 Task: Create in the project TransferLine and in the Backlog issue 'User interface not responsive on mobile devices' a child issue 'Chatbot conversation error handling optimization and testing', and assign it to team member softage.1@softage.net.
Action: Mouse moved to (240, 73)
Screenshot: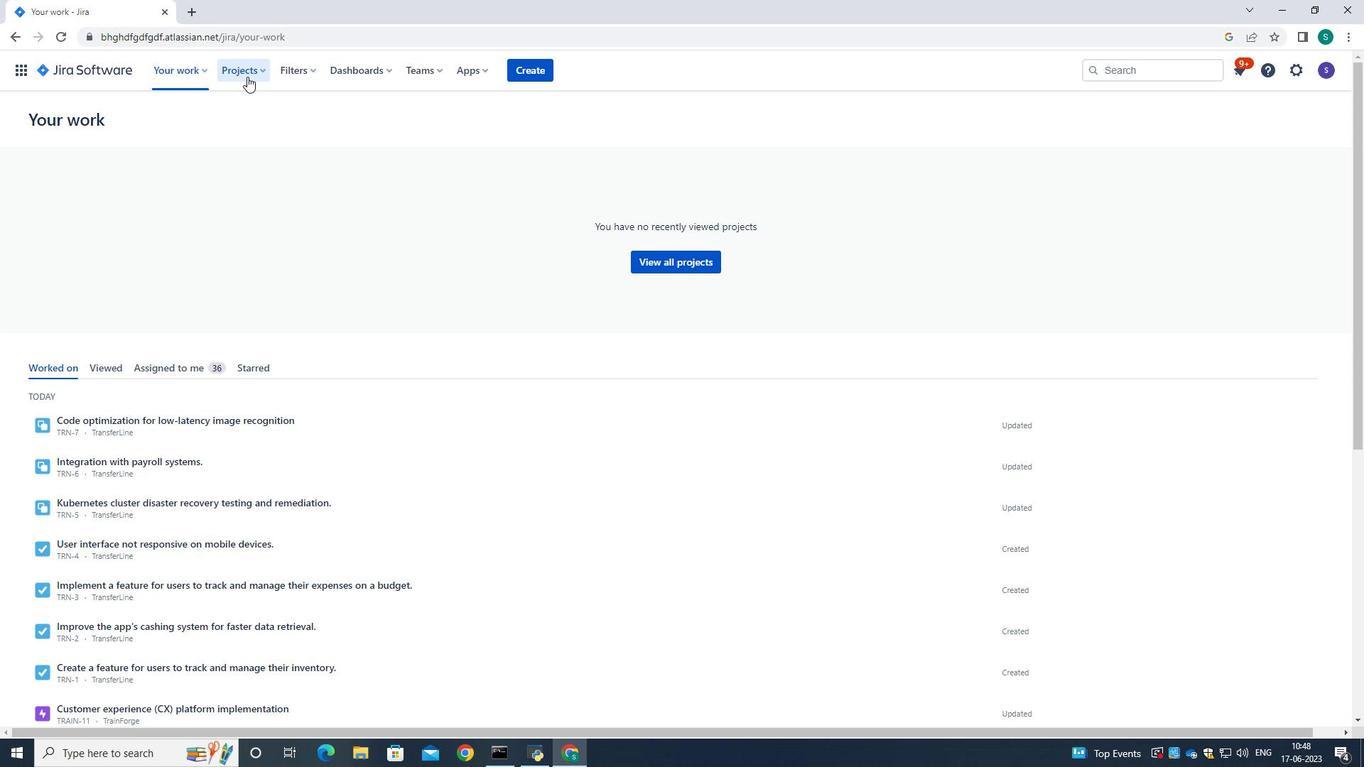 
Action: Mouse pressed left at (240, 73)
Screenshot: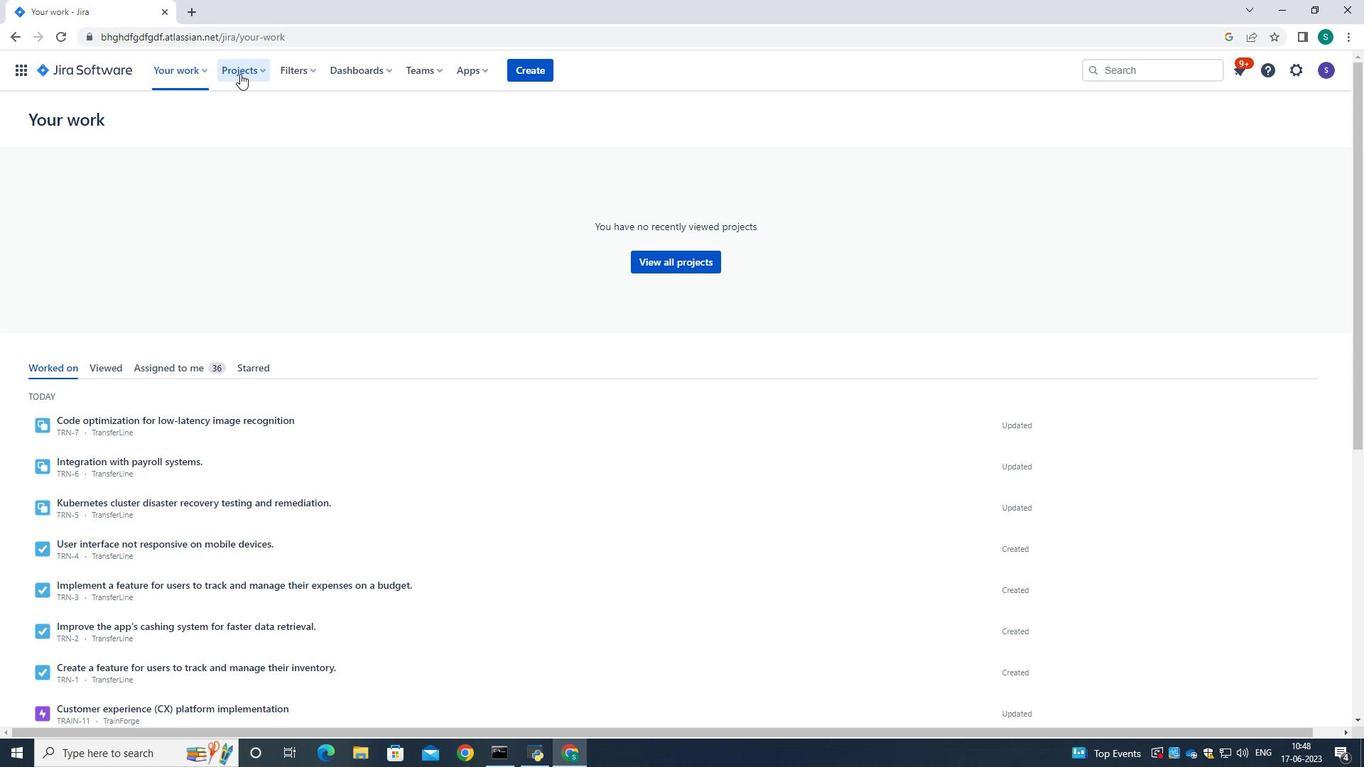 
Action: Mouse moved to (256, 140)
Screenshot: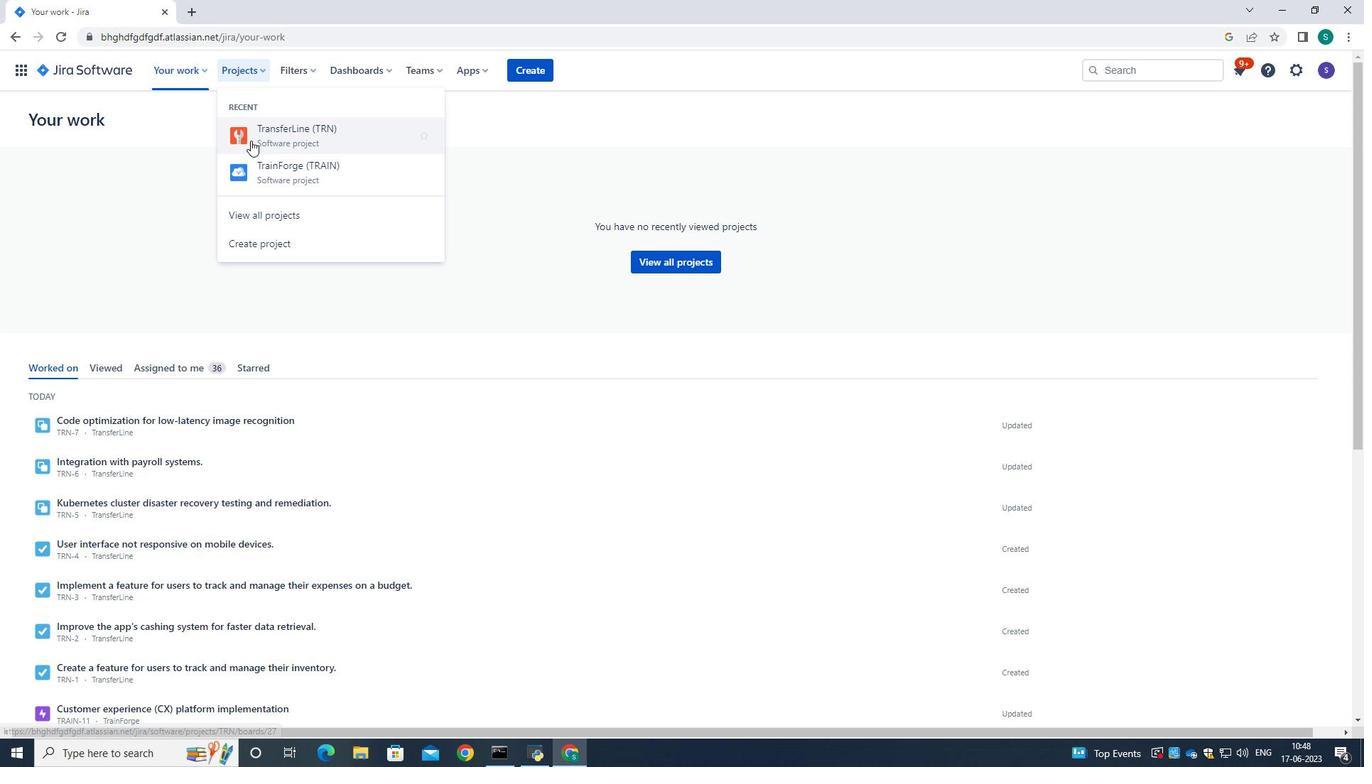 
Action: Mouse pressed left at (256, 140)
Screenshot: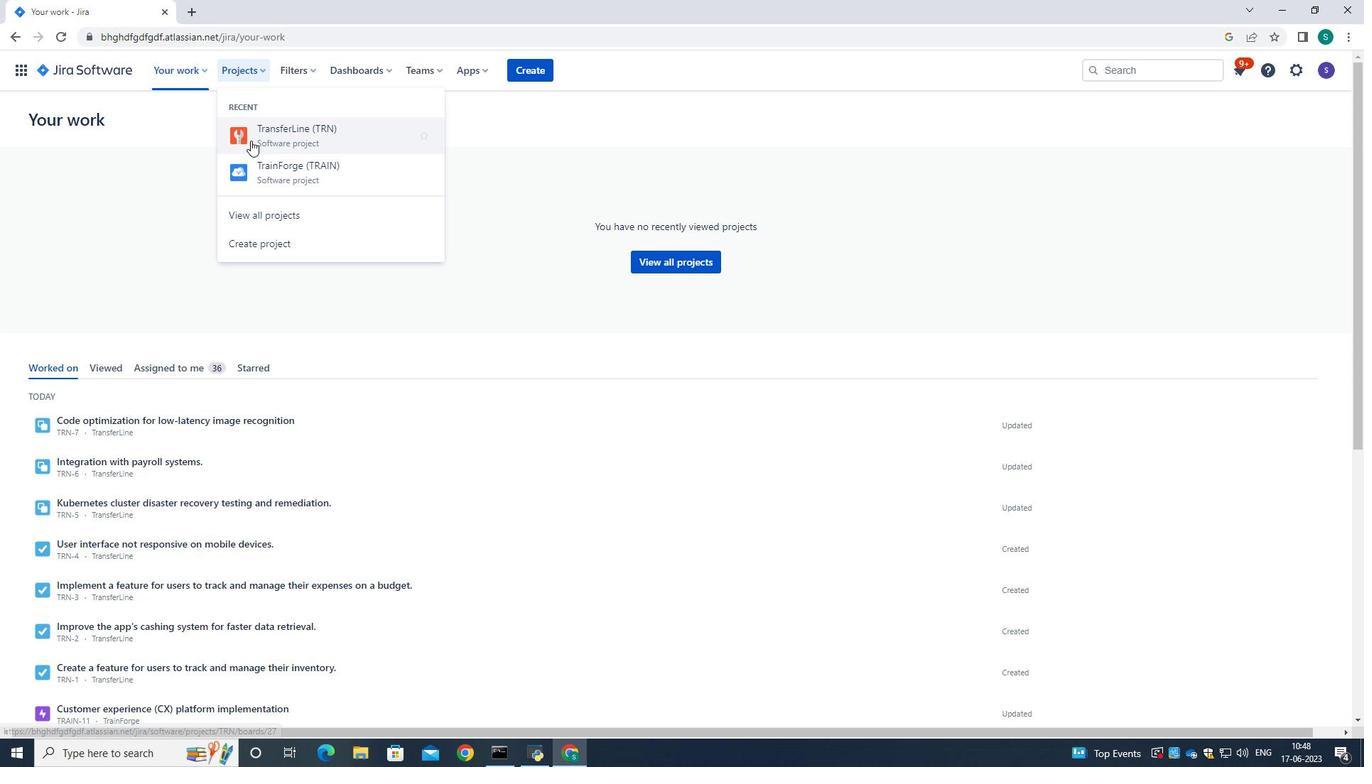 
Action: Mouse moved to (77, 219)
Screenshot: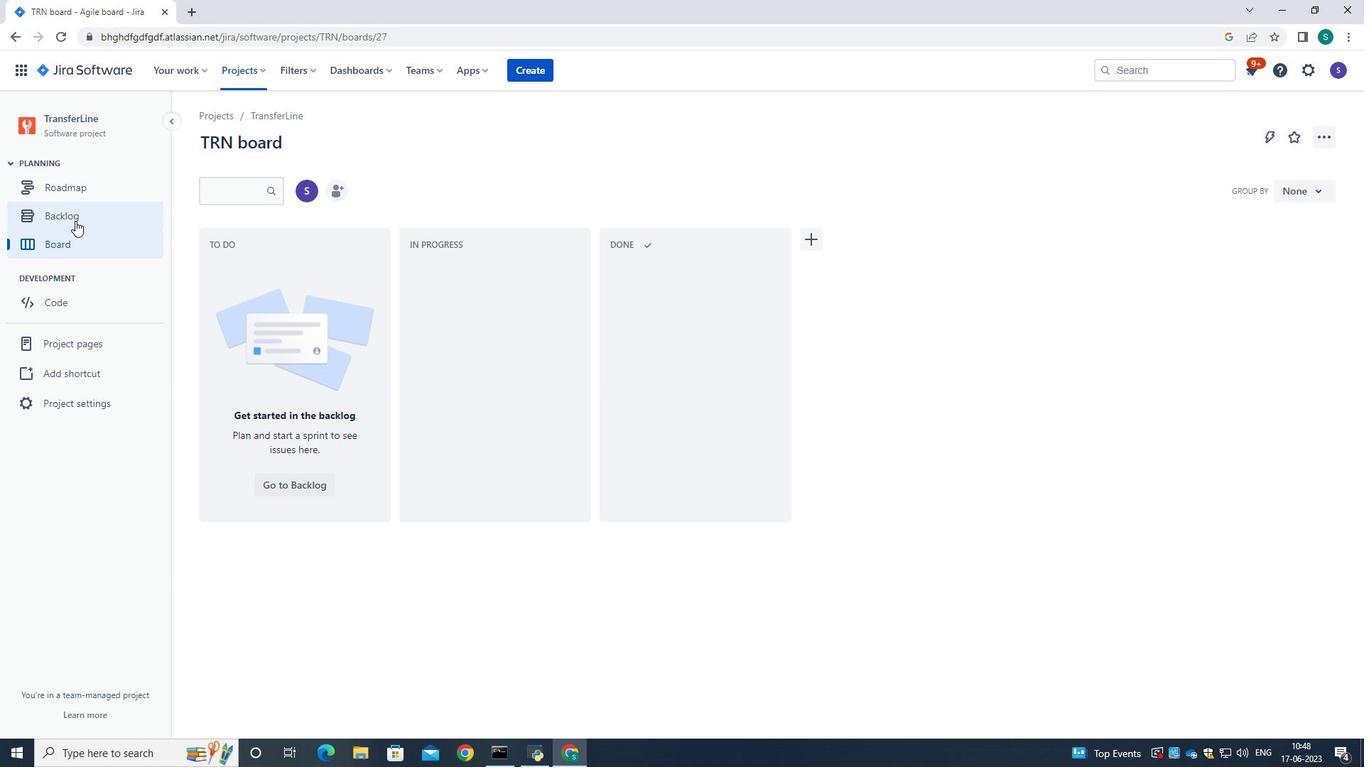 
Action: Mouse pressed left at (77, 219)
Screenshot: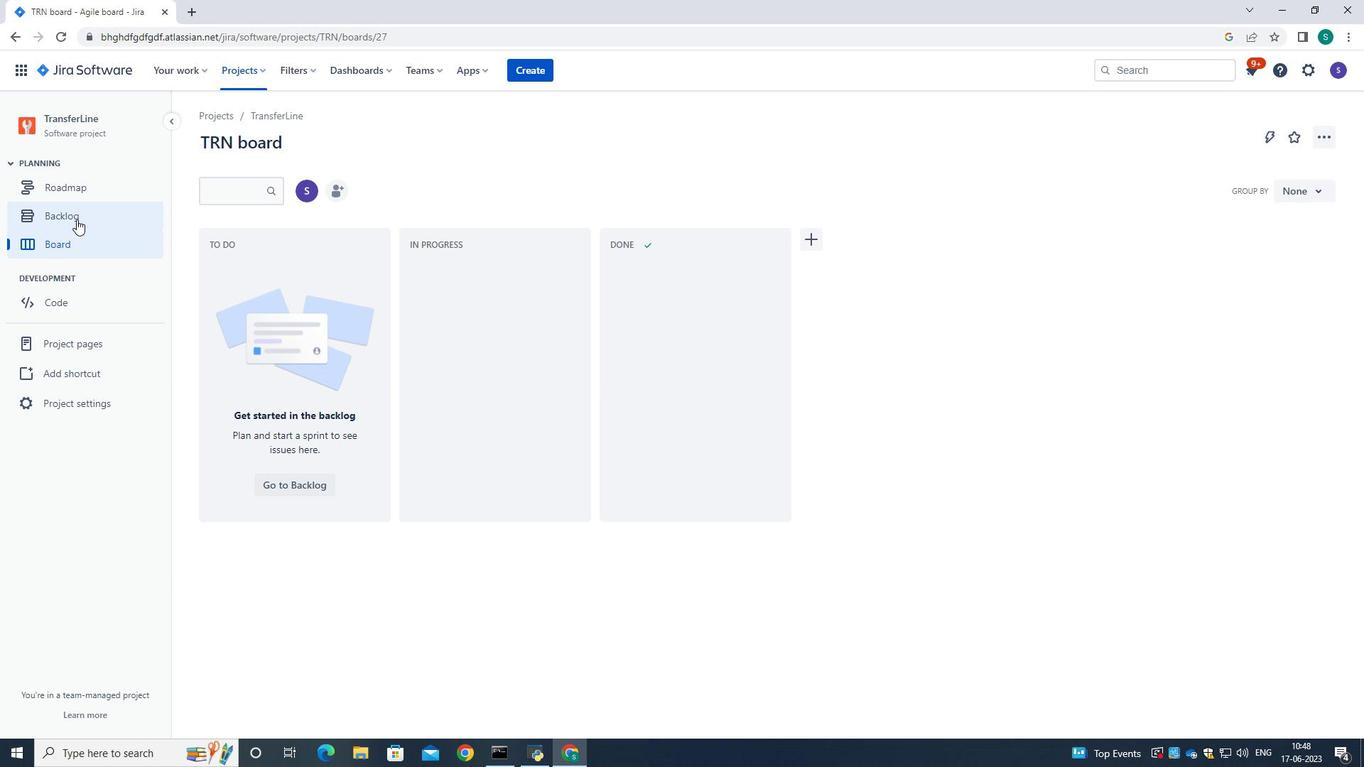 
Action: Mouse moved to (542, 340)
Screenshot: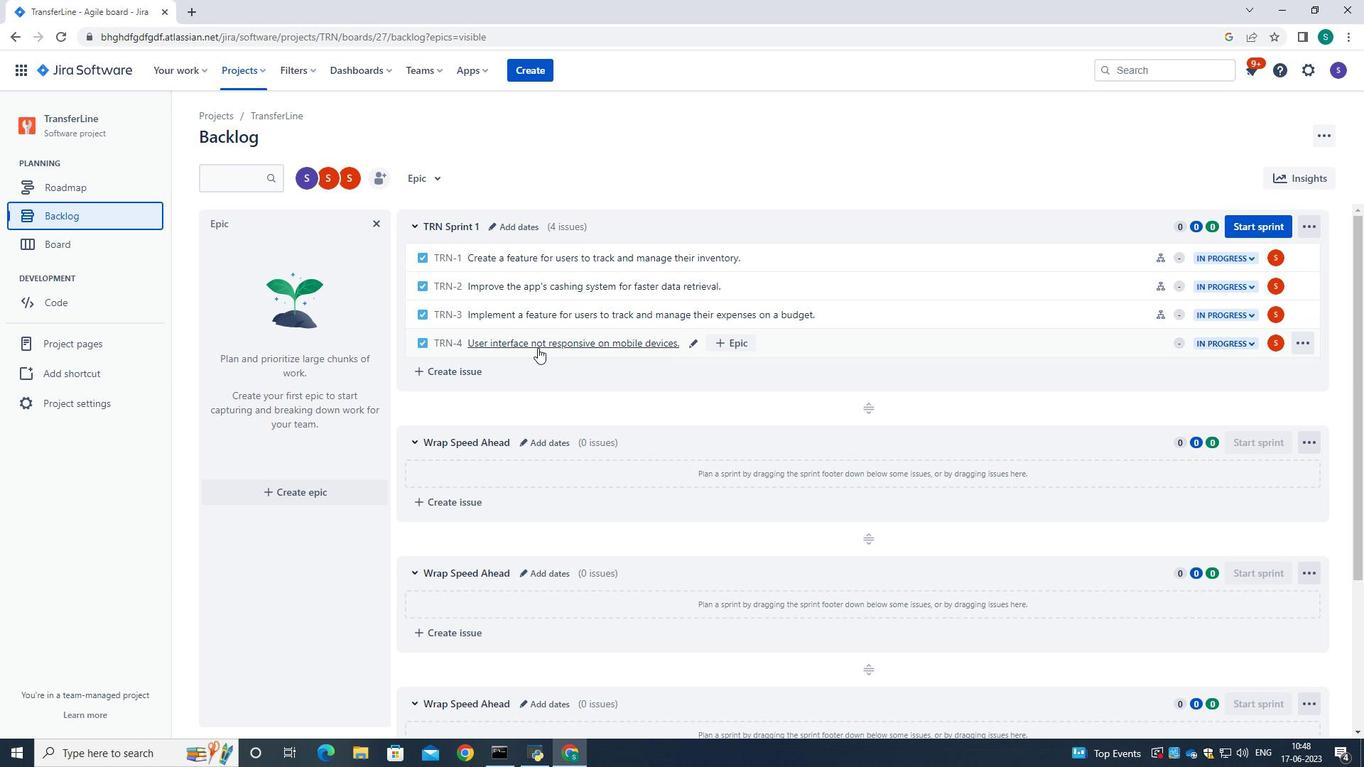 
Action: Mouse pressed left at (542, 340)
Screenshot: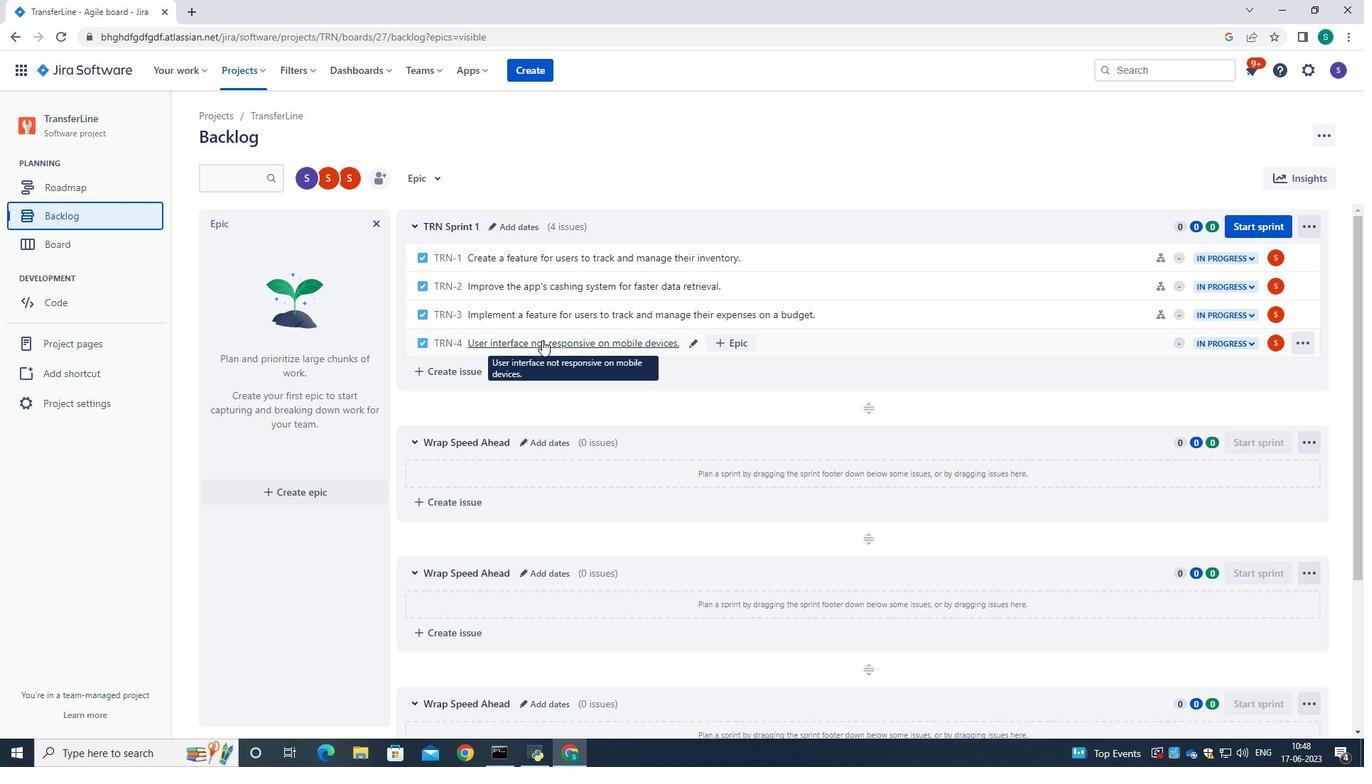 
Action: Mouse moved to (1105, 299)
Screenshot: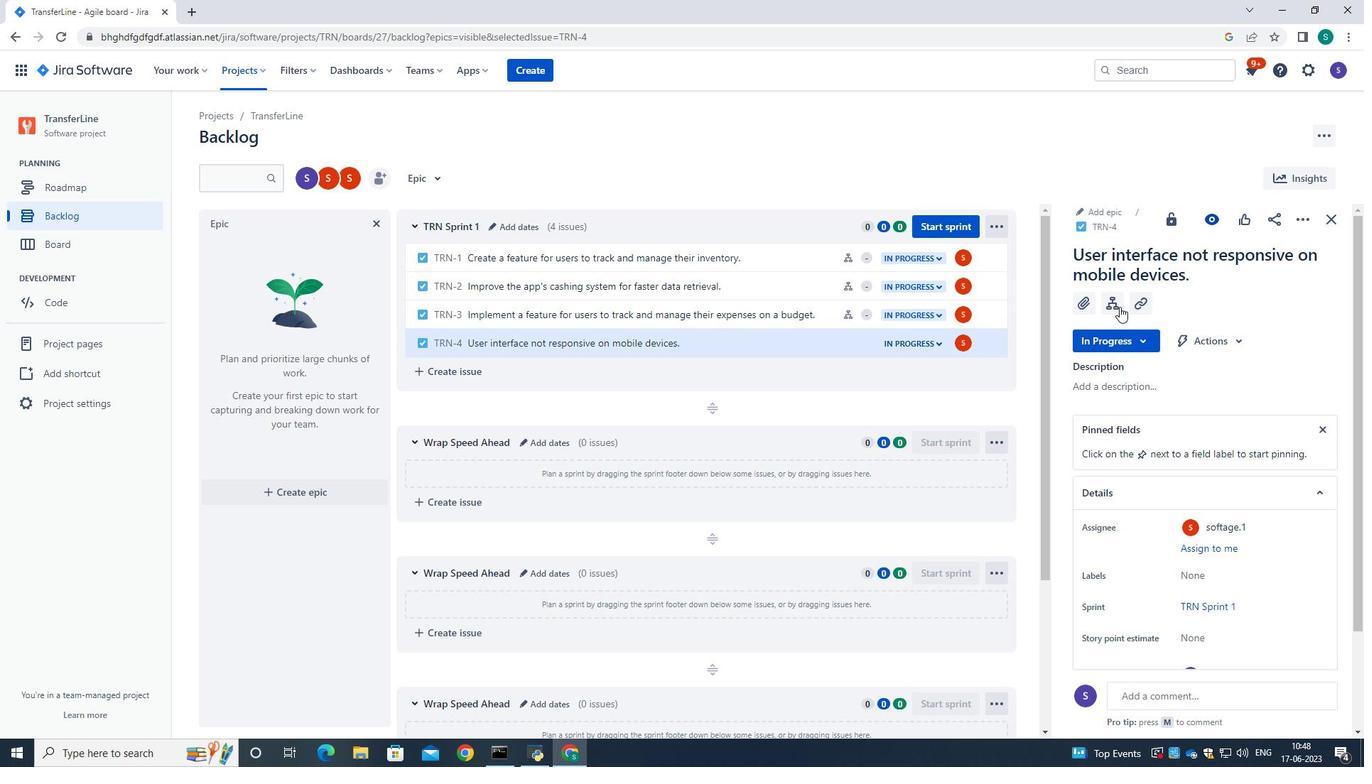 
Action: Mouse pressed left at (1105, 299)
Screenshot: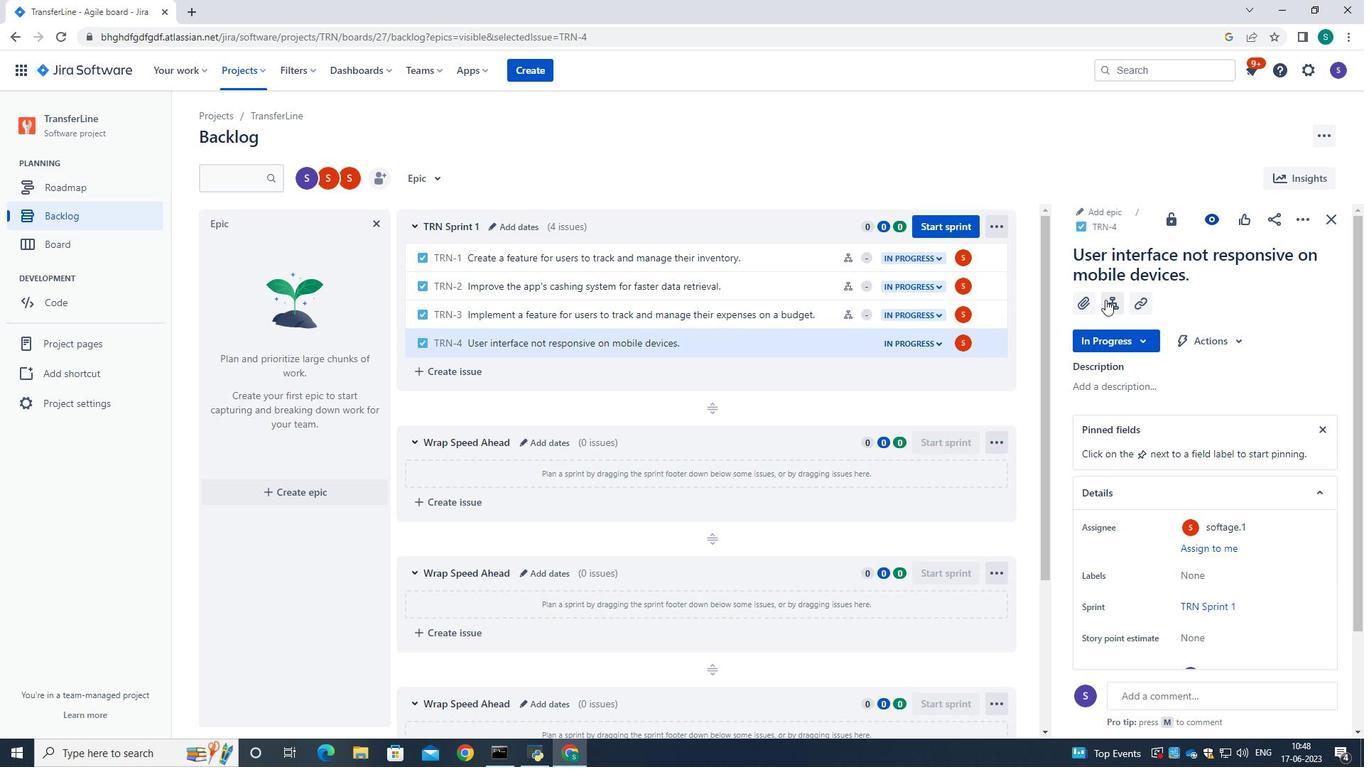 
Action: Mouse moved to (1117, 443)
Screenshot: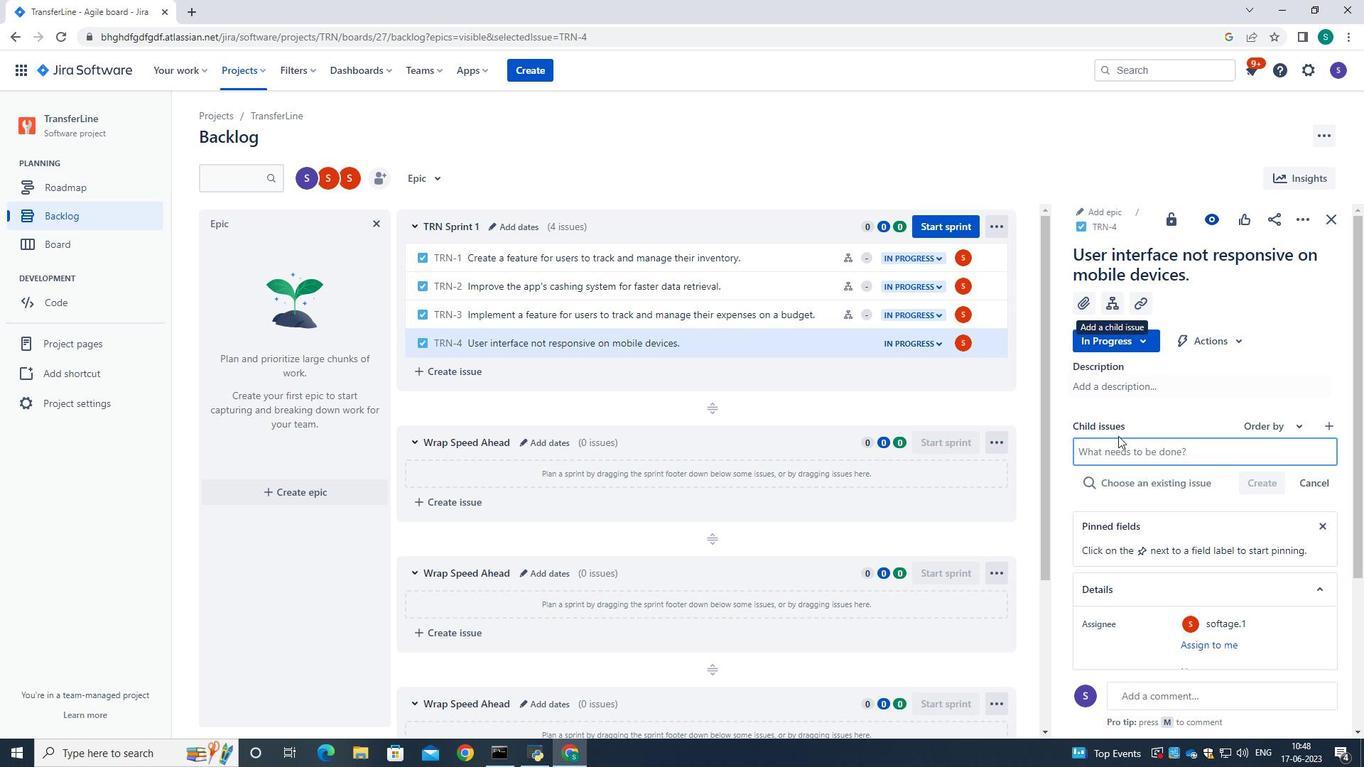
Action: Mouse pressed left at (1117, 443)
Screenshot: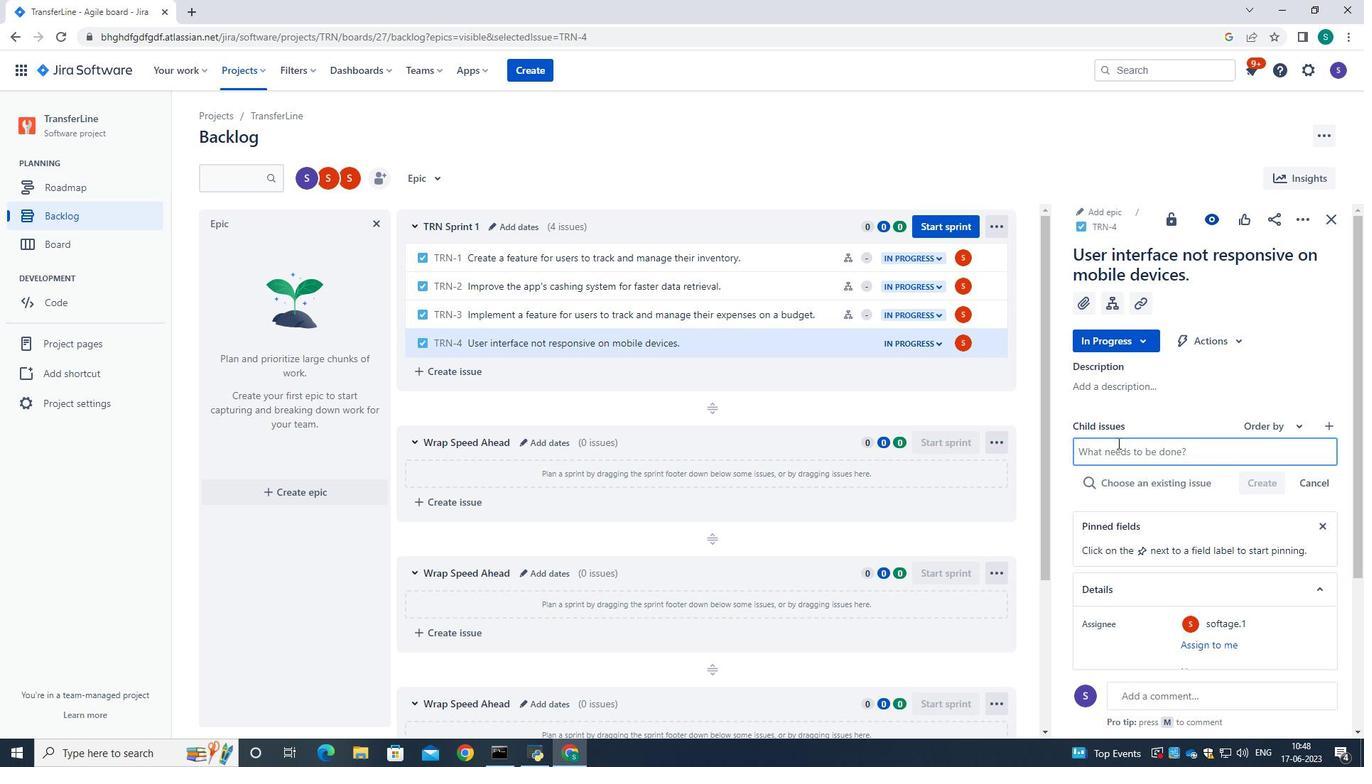 
Action: Key pressed <Key.caps_lock>C<Key.caps_lock>hatbotcon<Key.backspace><Key.backspace><Key.backspace><Key.space>conversation<Key.space>erroe<Key.backspace>r<Key.space>hans<Key.backspace>dling<Key.space>optimization<Key.space>and<Key.space>testing.
Screenshot: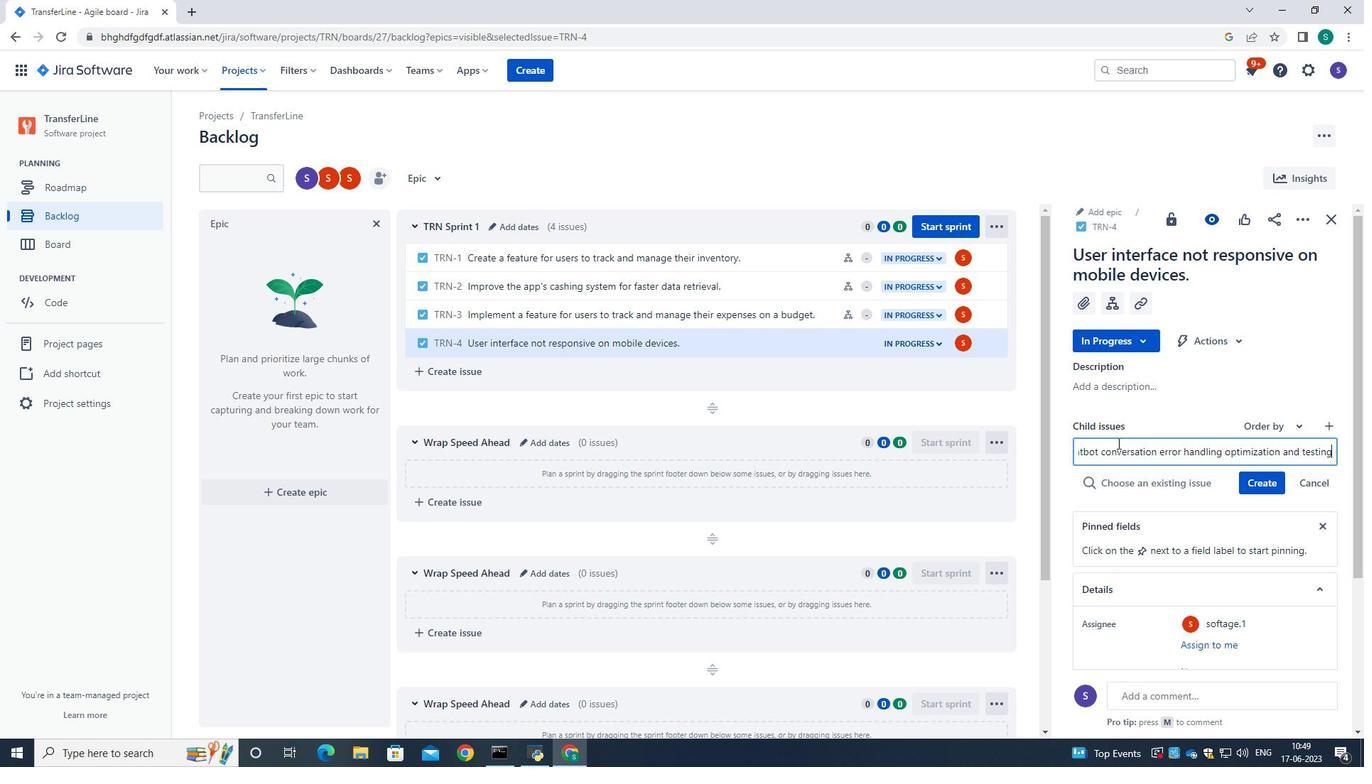
Action: Mouse moved to (1264, 483)
Screenshot: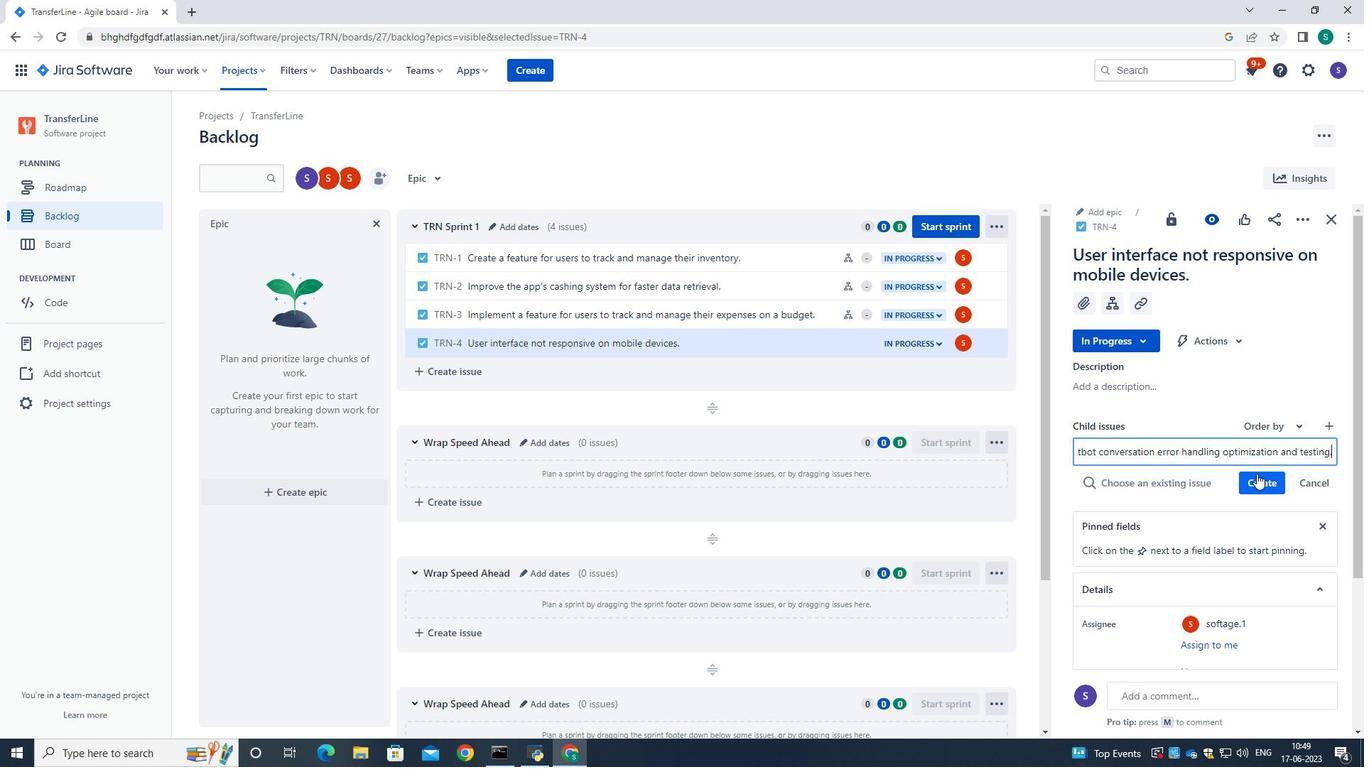 
Action: Mouse pressed left at (1264, 483)
Screenshot: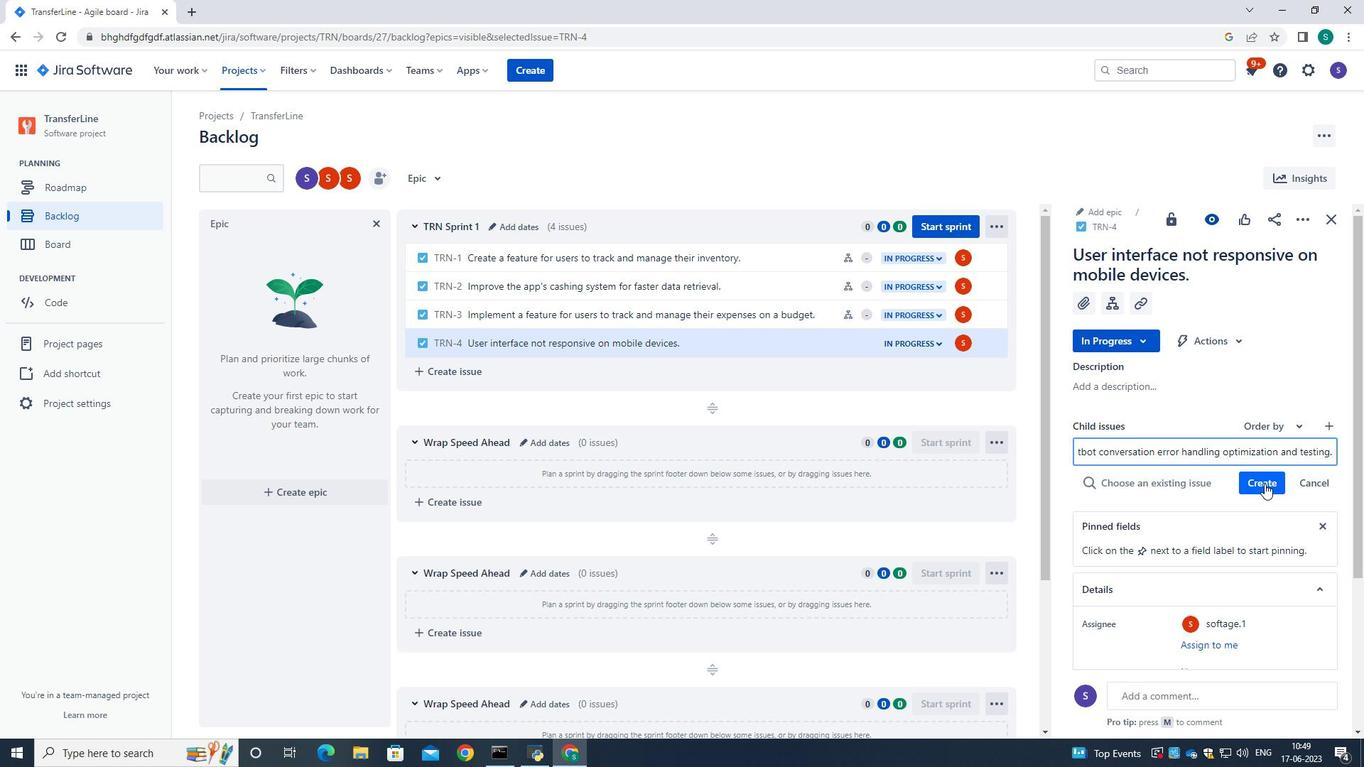 
Action: Mouse moved to (1271, 456)
Screenshot: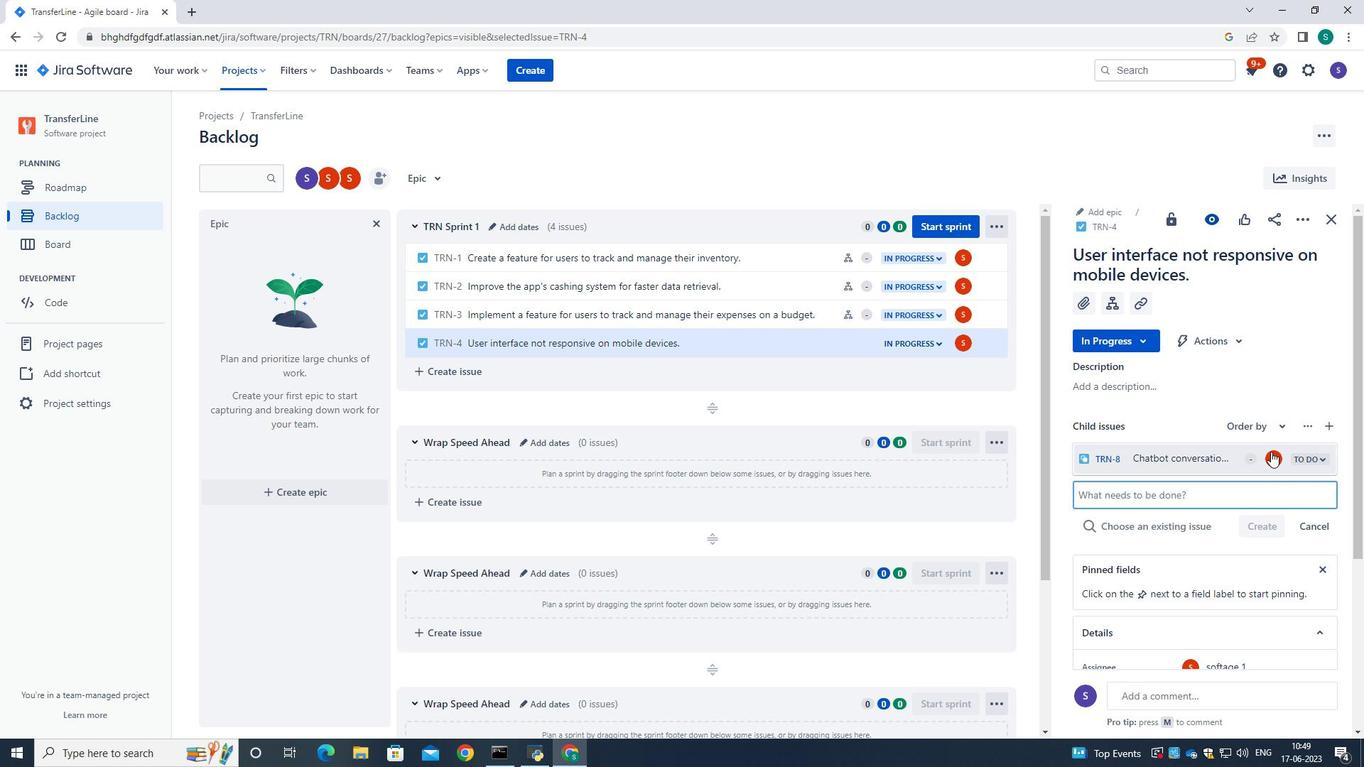 
Action: Mouse pressed left at (1271, 456)
Screenshot: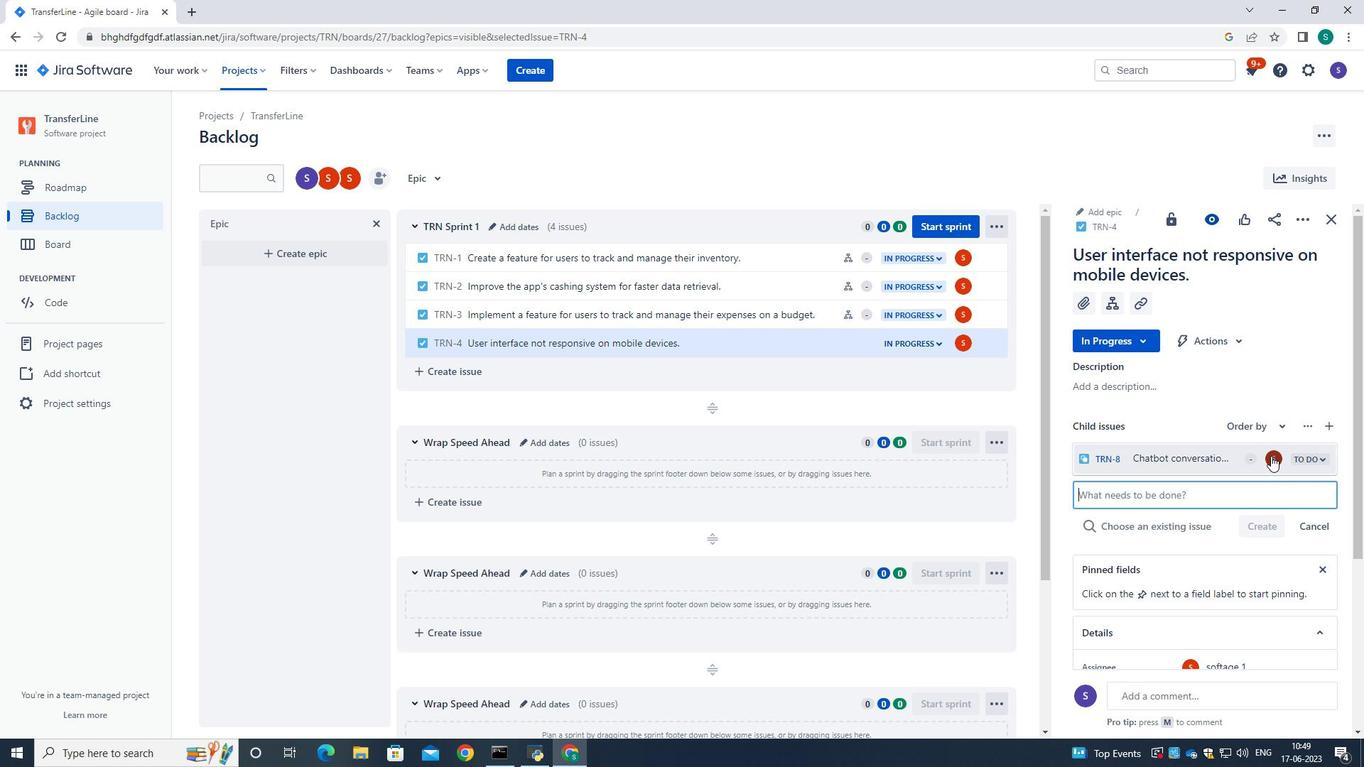 
Action: Mouse moved to (1159, 423)
Screenshot: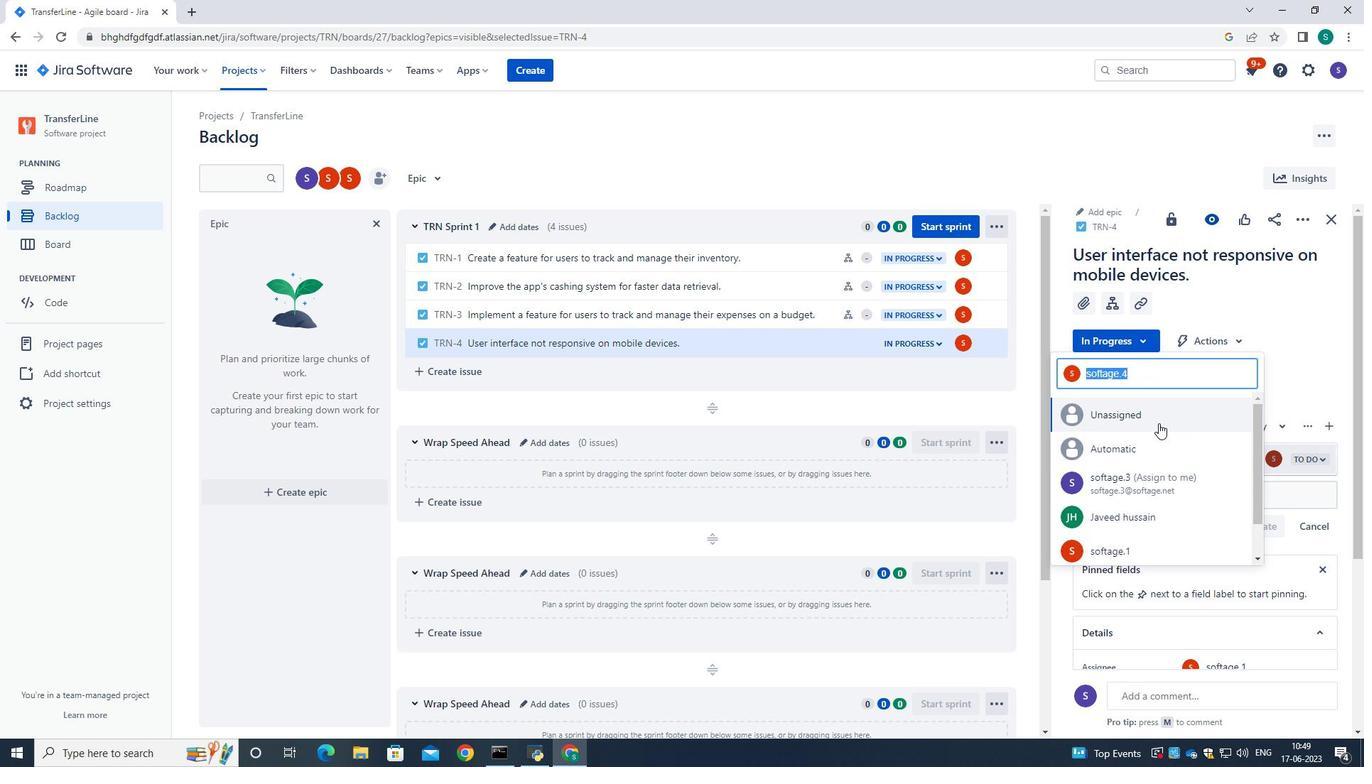
Action: Key pressed softage.1<Key.shift>@softage.net
Screenshot: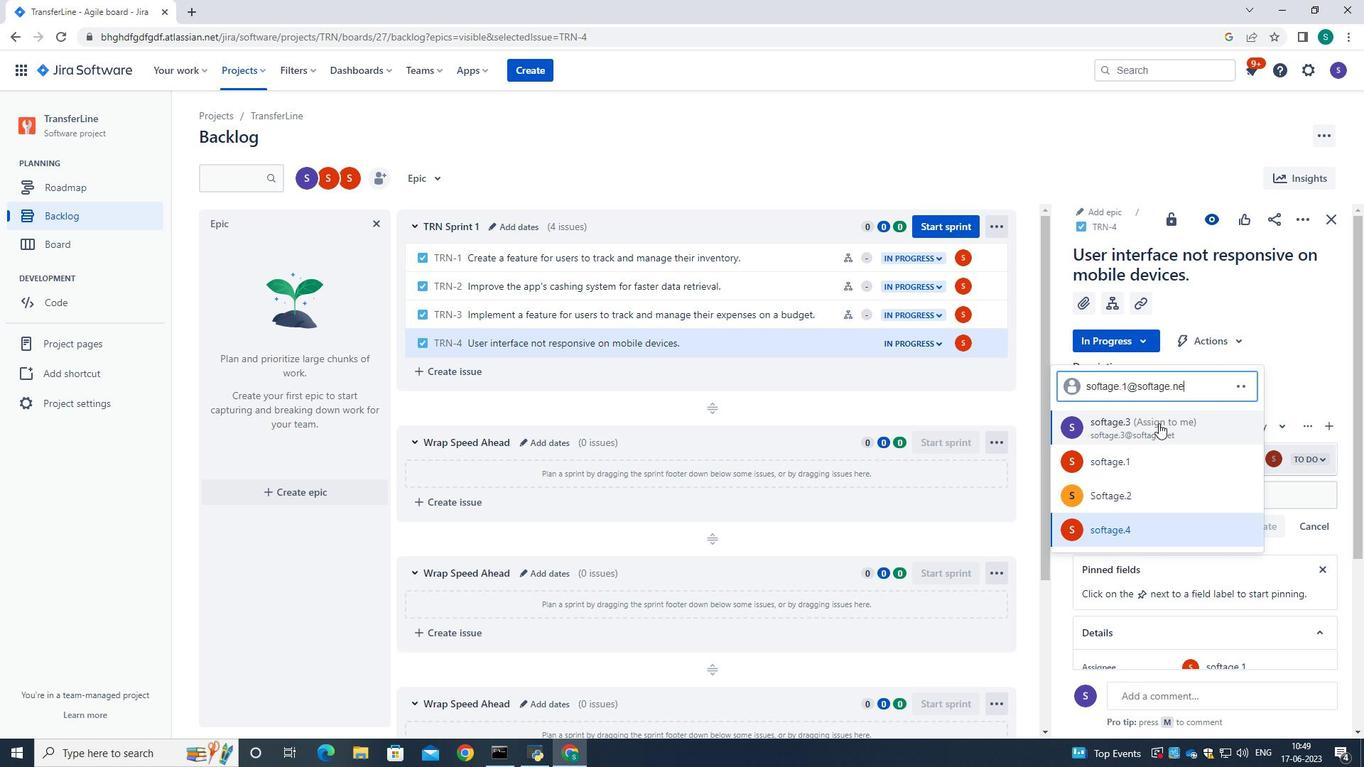 
Action: Mouse moved to (1139, 462)
Screenshot: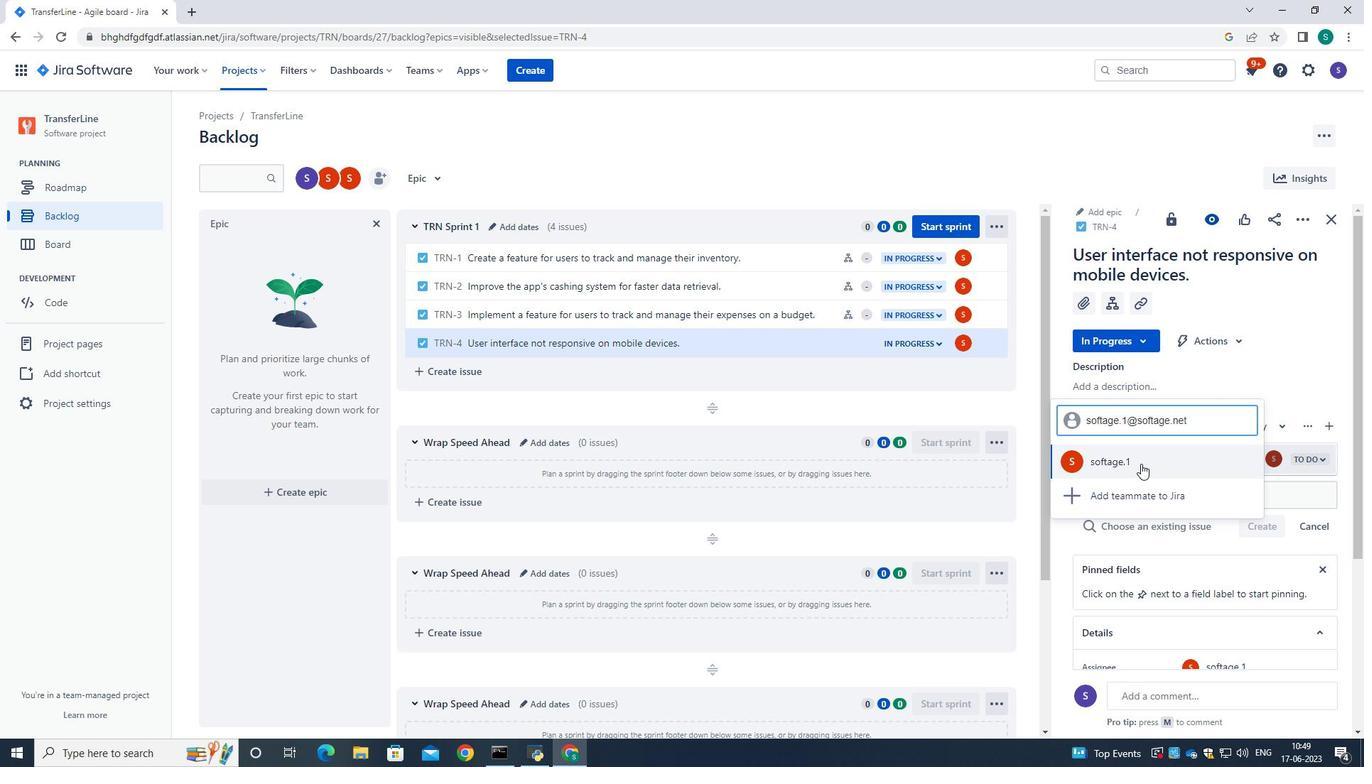 
Action: Mouse pressed left at (1139, 462)
Screenshot: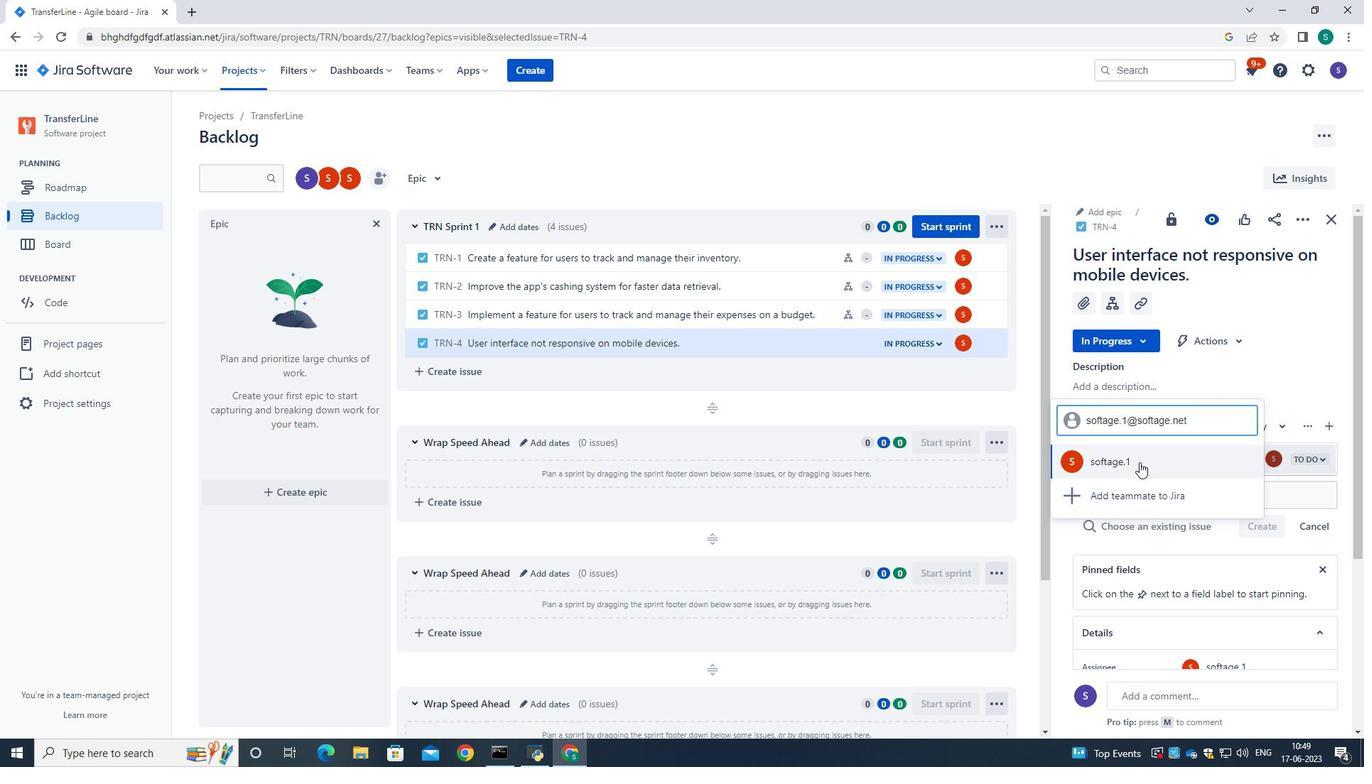 
Action: Mouse moved to (1208, 498)
Screenshot: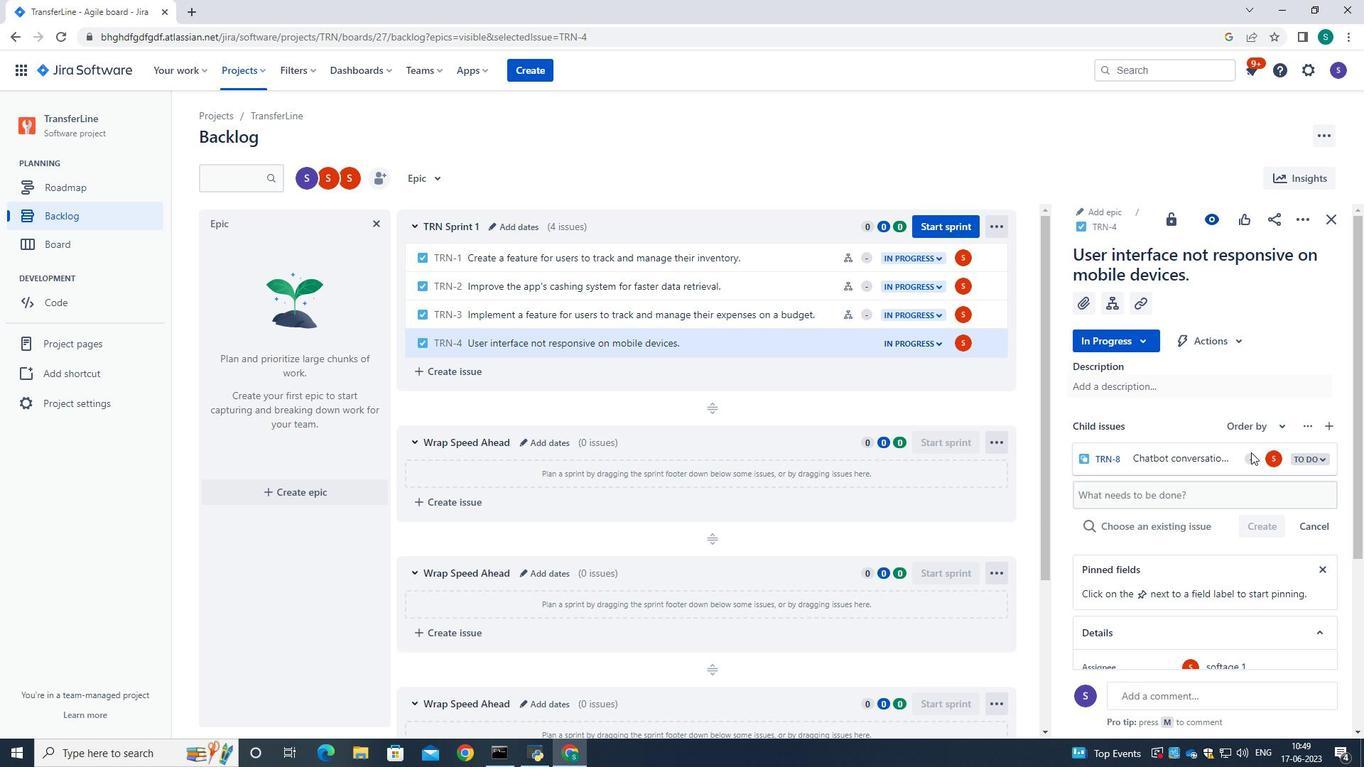 
Action: Mouse scrolled (1208, 498) with delta (0, 0)
Screenshot: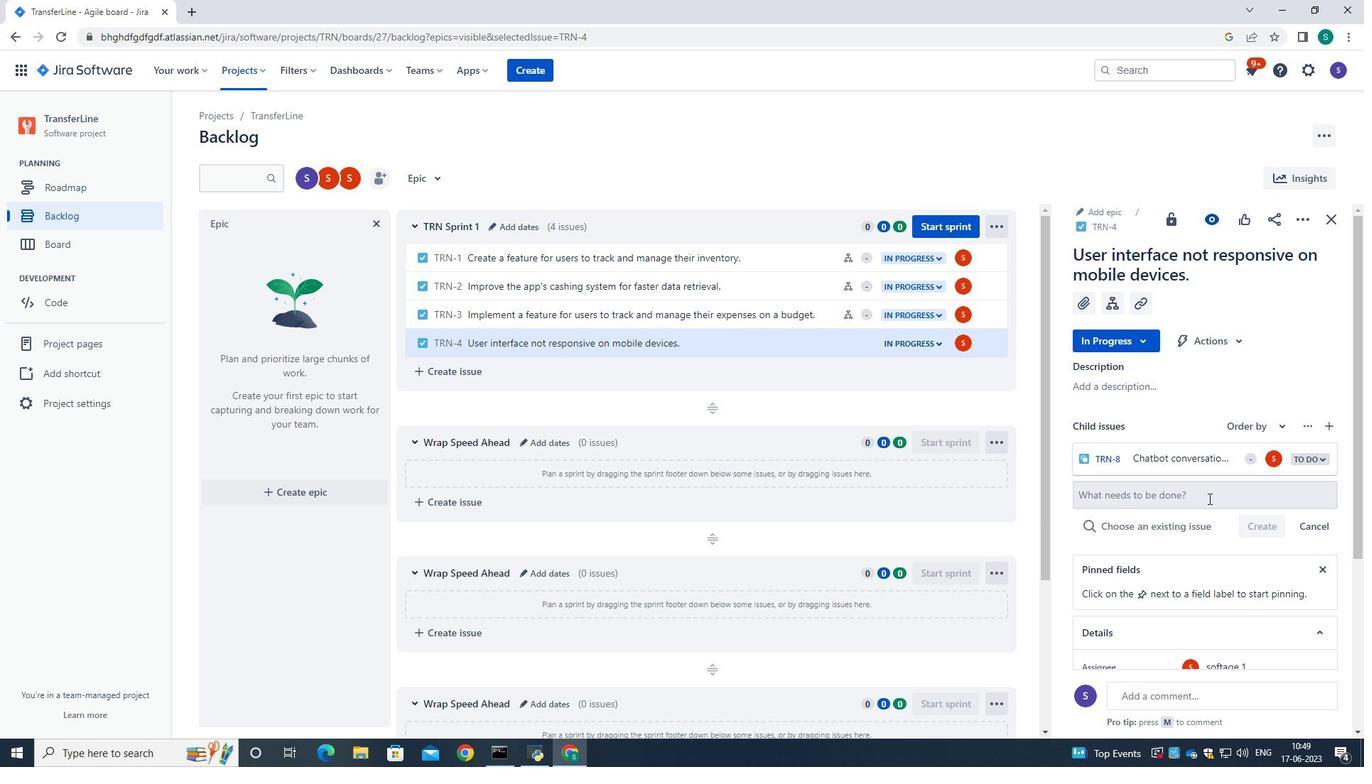
Action: Mouse scrolled (1208, 499) with delta (0, 0)
Screenshot: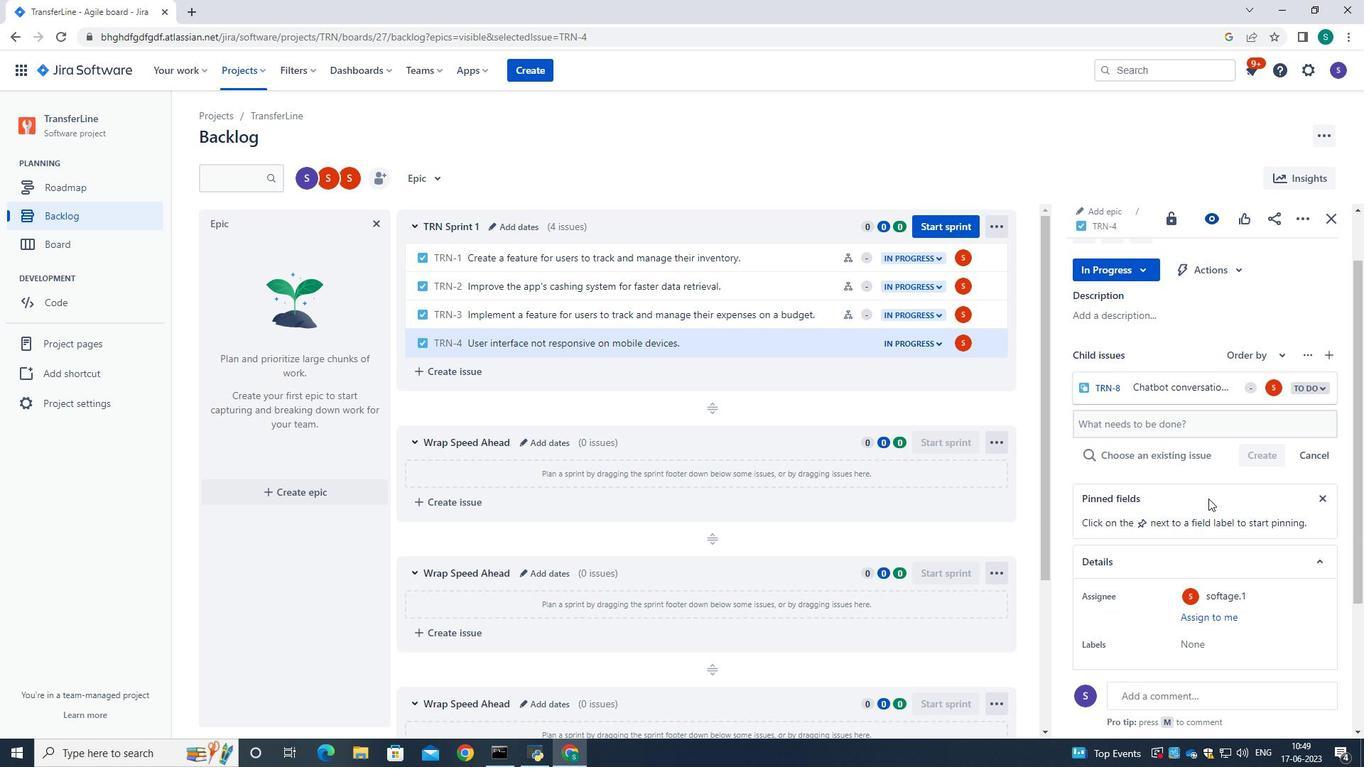 
Action: Mouse scrolled (1208, 499) with delta (0, 0)
Screenshot: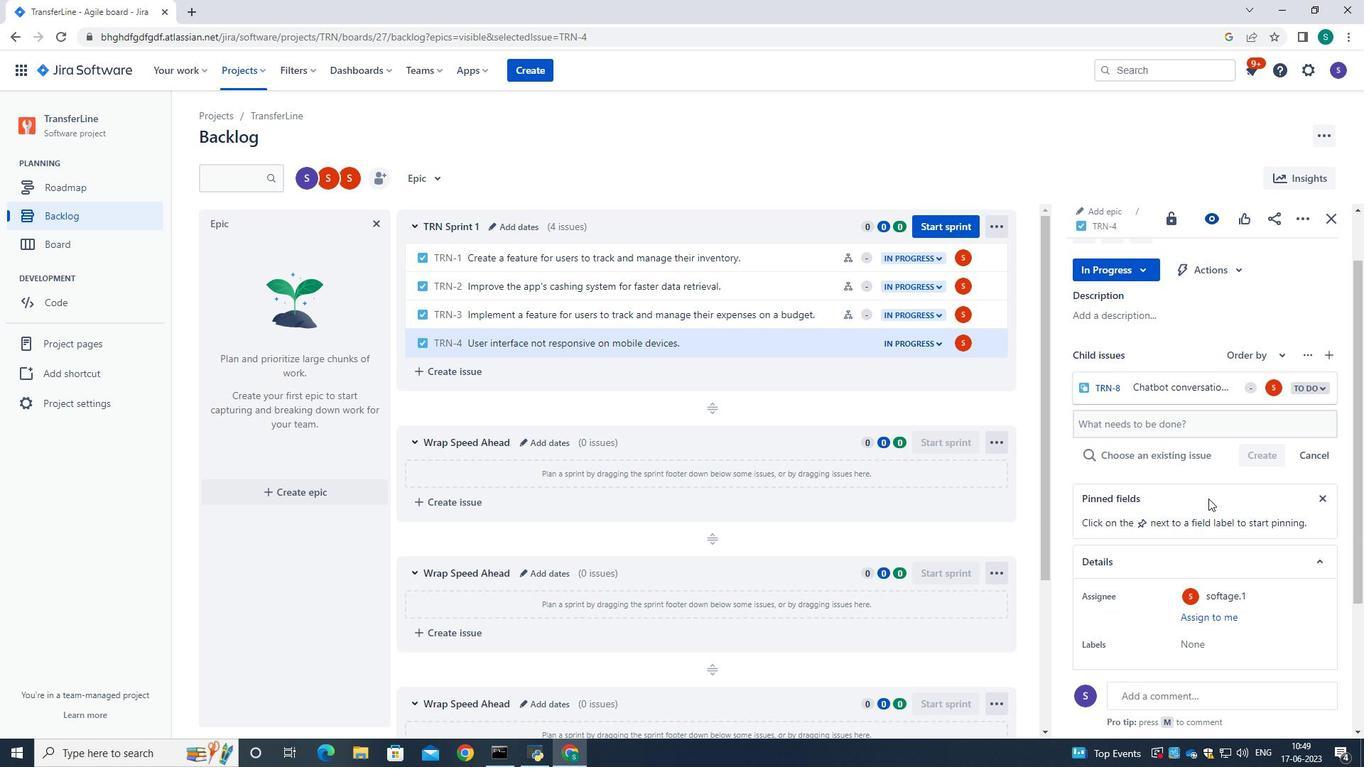 
